 Task: Add the product "Supreme Source Dog Food Grain Free Salmon Meal and Sweet Potato Recipe (11 lb)" to cart from the store "Pavilions Pets".
Action: Mouse pressed left at (44, 78)
Screenshot: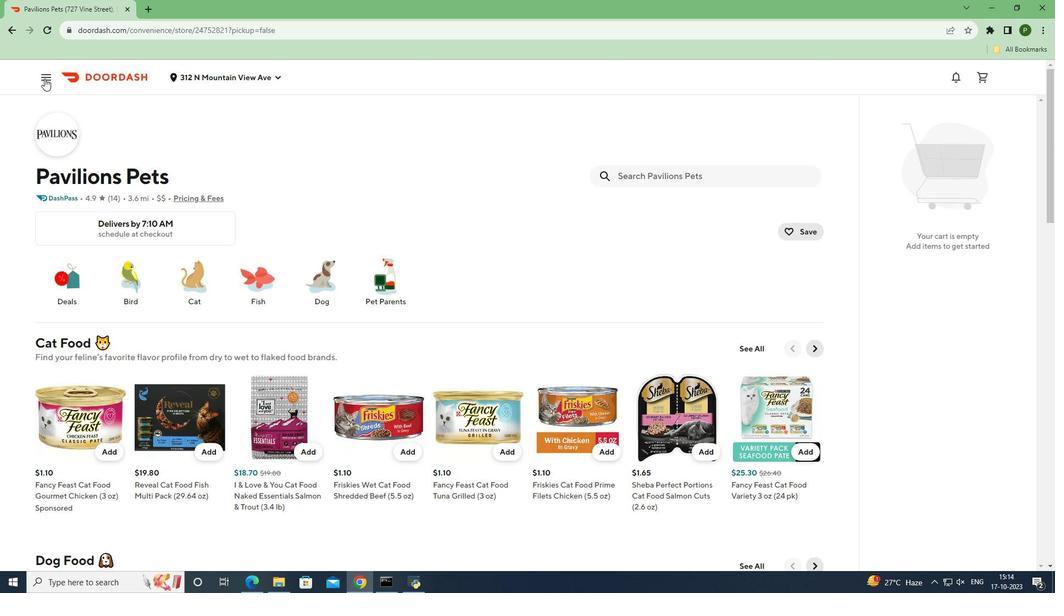 
Action: Mouse moved to (50, 151)
Screenshot: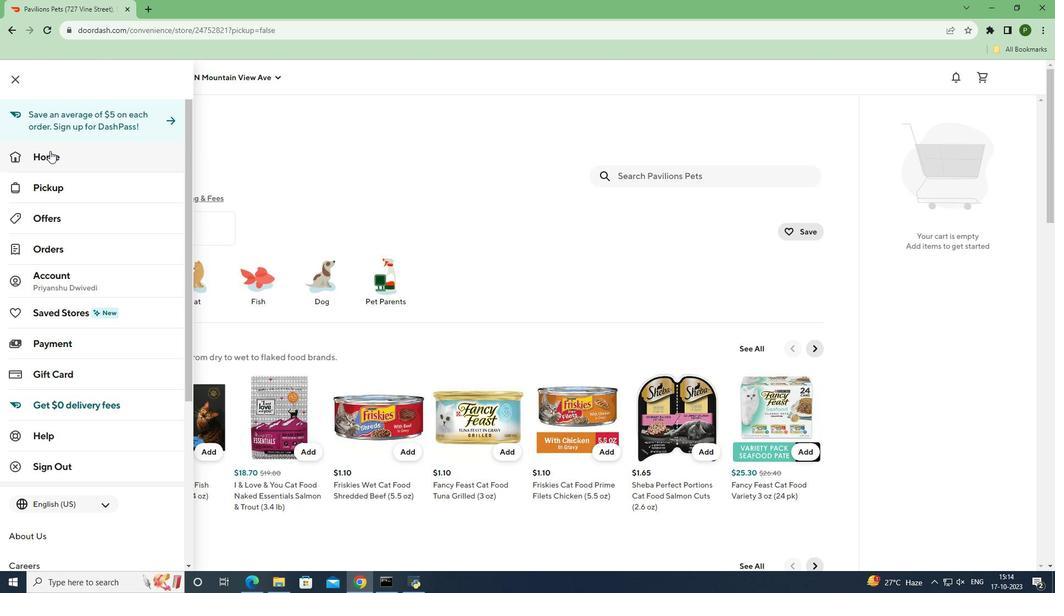
Action: Mouse pressed left at (50, 151)
Screenshot: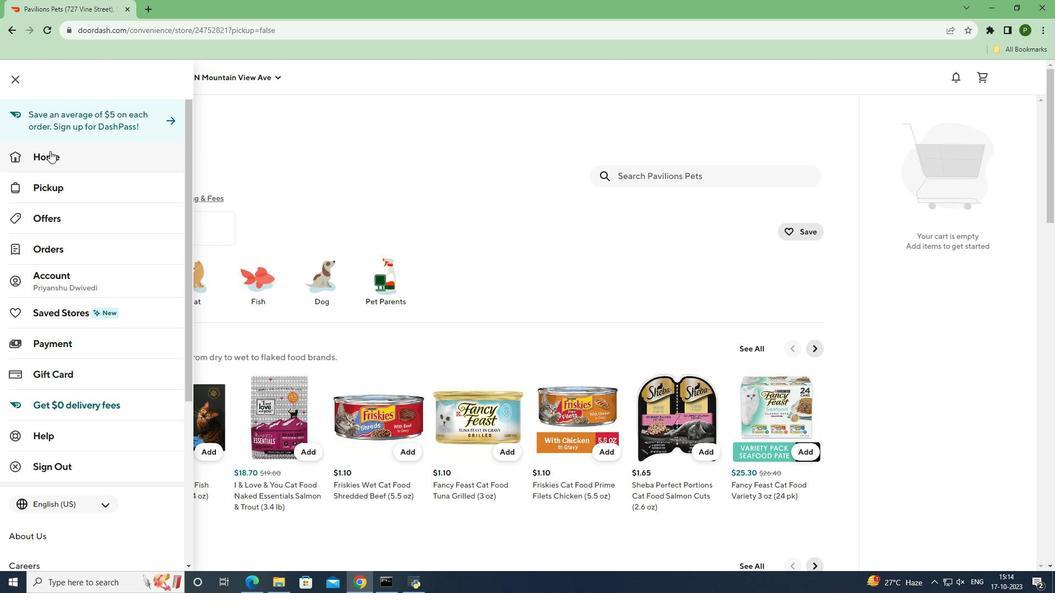 
Action: Mouse moved to (502, 120)
Screenshot: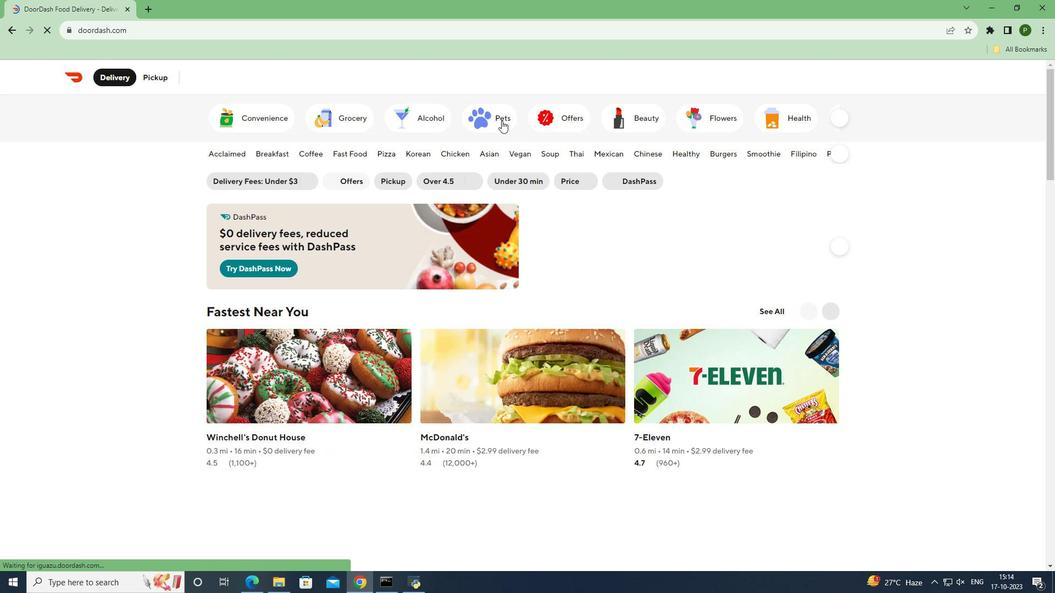 
Action: Mouse pressed left at (502, 120)
Screenshot: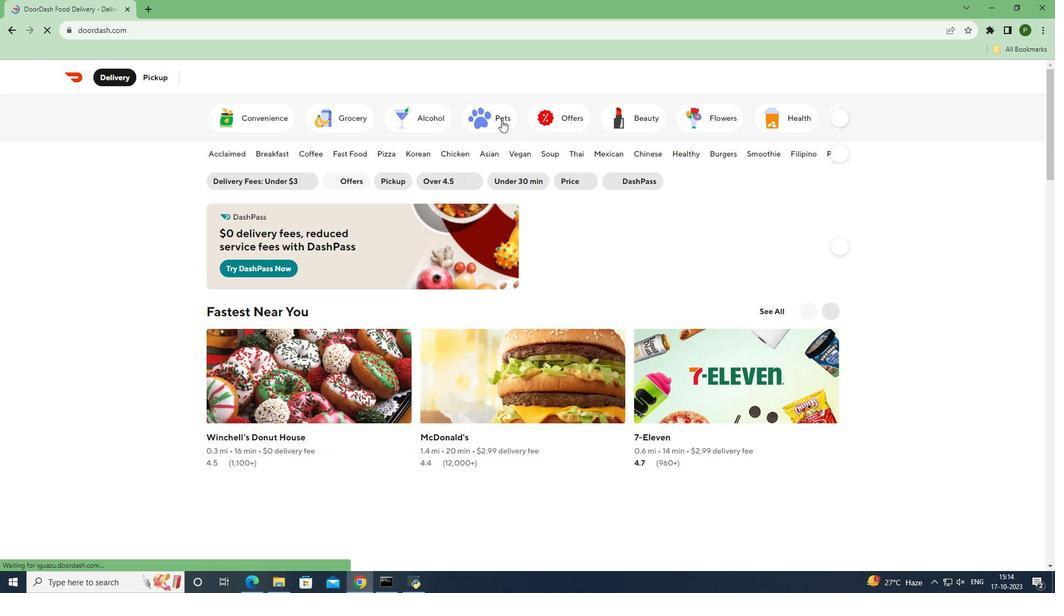 
Action: Mouse moved to (814, 337)
Screenshot: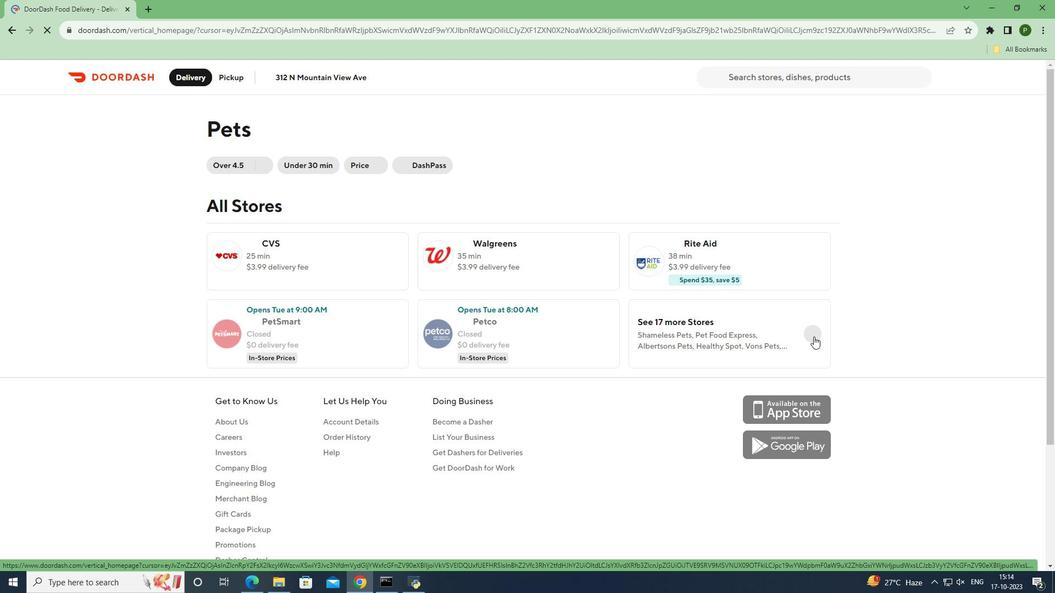 
Action: Mouse pressed left at (814, 337)
Screenshot: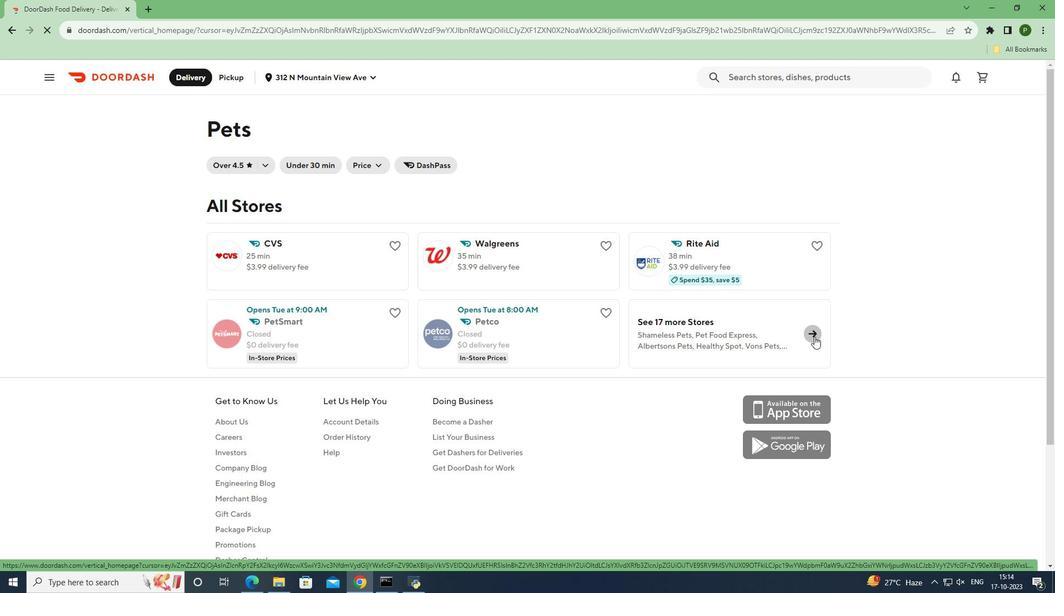 
Action: Mouse moved to (702, 470)
Screenshot: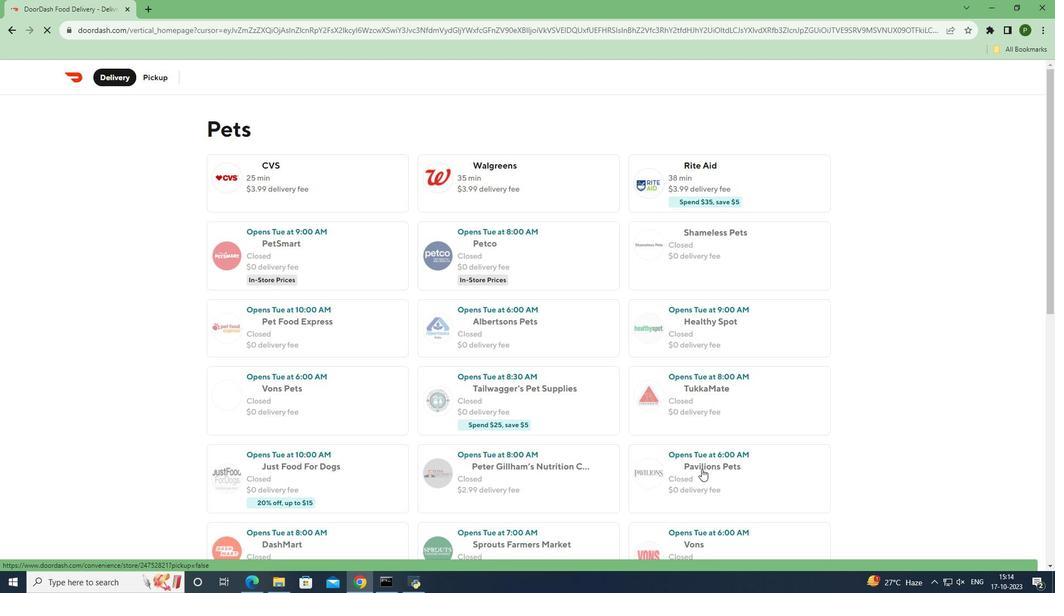 
Action: Mouse pressed left at (702, 470)
Screenshot: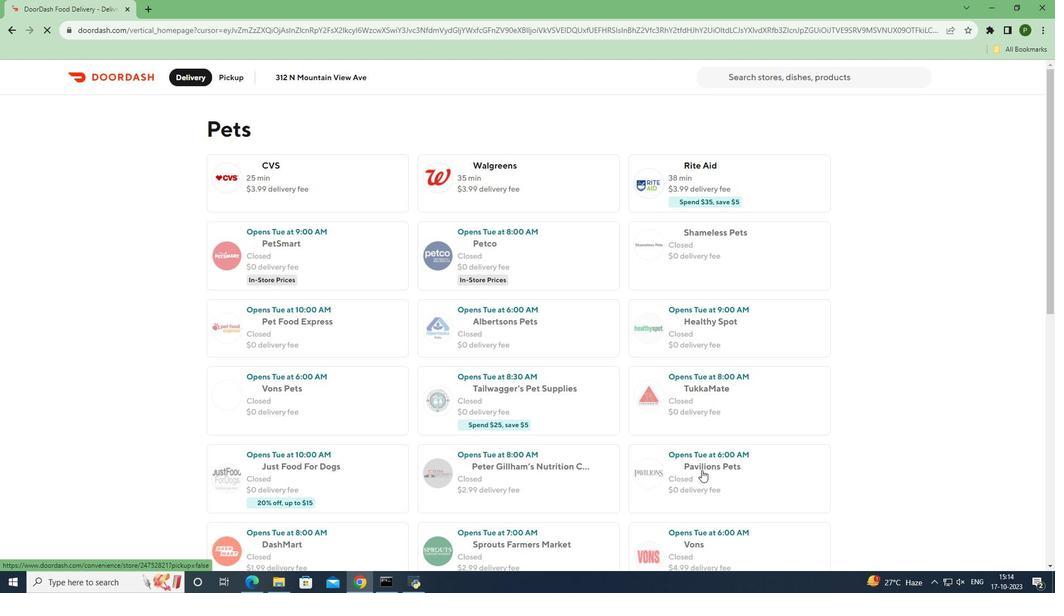 
Action: Mouse moved to (712, 175)
Screenshot: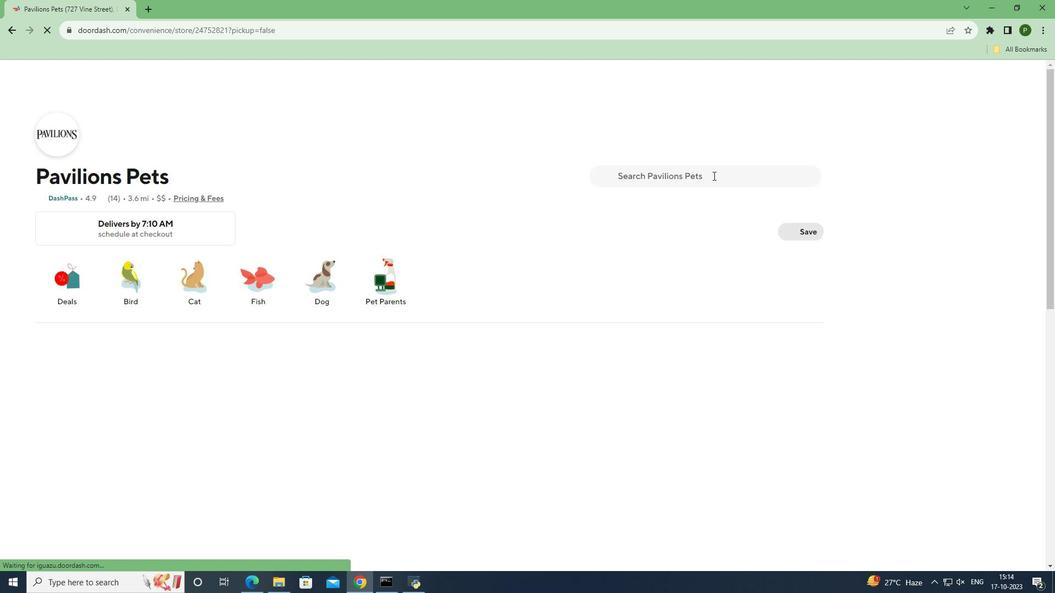 
Action: Mouse pressed left at (712, 175)
Screenshot: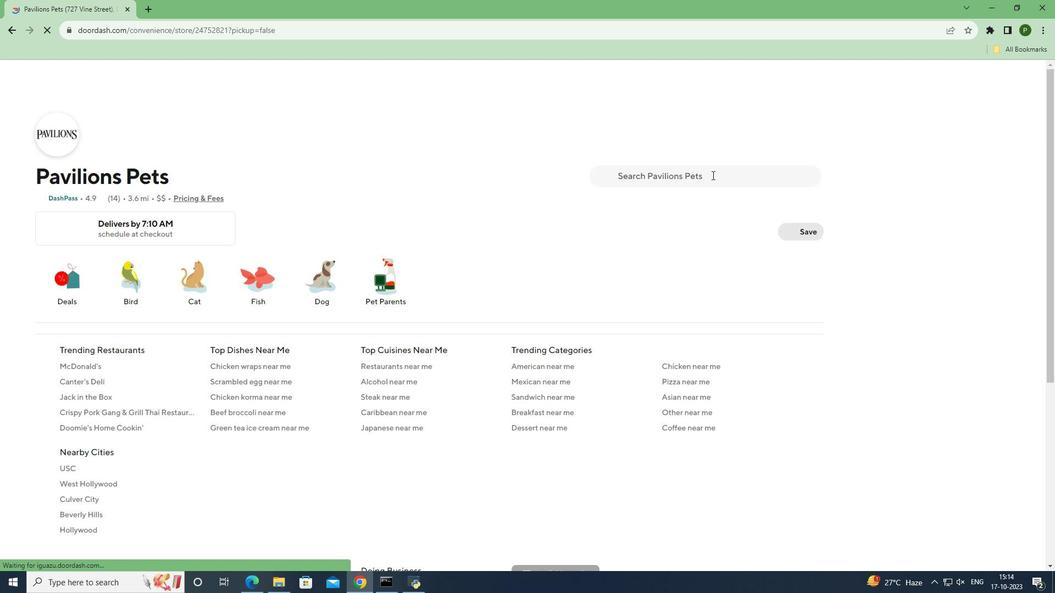 
Action: Key pressed <Key.caps_lock>S<Key.caps_lock>upreme<Key.space><Key.caps_lock>S<Key.caps_lock>ource<Key.space><Key.caps_lock>D<Key.caps_lock>og<Key.space><Key.caps_lock>F<Key.caps_lock>ood<Key.space><Key.caps_lock>G<Key.caps_lock>rain<Key.space><Key.caps_lock>F<Key.caps_lock>ree<Key.space><Key.caps_lock>S<Key.caps_lock>almon<Key.space><Key.caps_lock>M<Key.caps_lock>eal<Key.space>and<Key.space><Key.caps_lock>S<Key.caps_lock>weet<Key.space><Key.caps_lock>P<Key.caps_lock>otato<Key.space><Key.caps_lock>R<Key.caps_lock>ecipe<Key.space><Key.shift_r>(11<Key.space>lb<Key.shift_r>)<Key.enter>
Screenshot: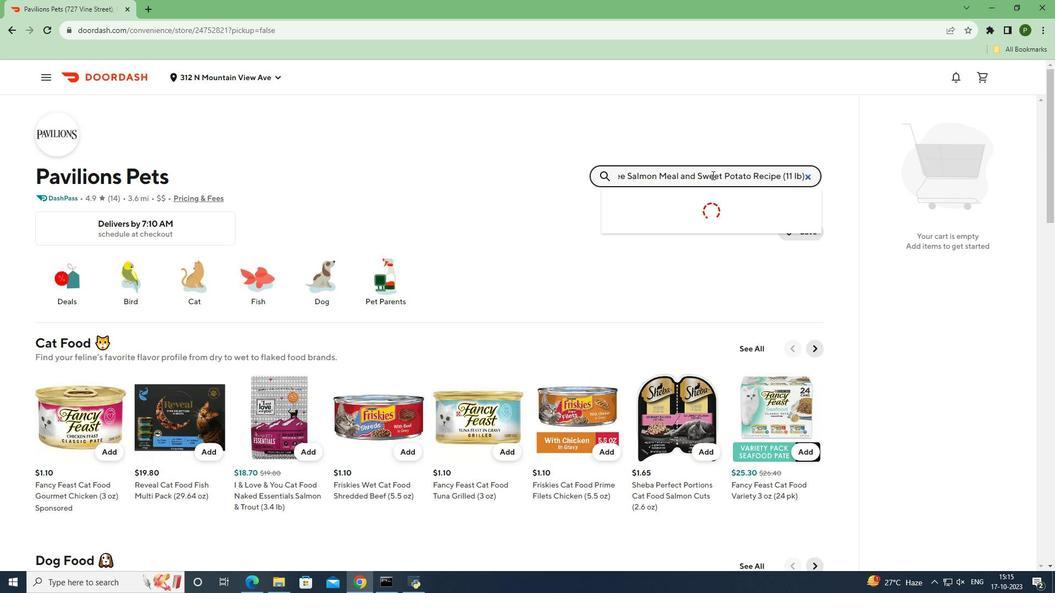 
Action: Mouse moved to (91, 298)
Screenshot: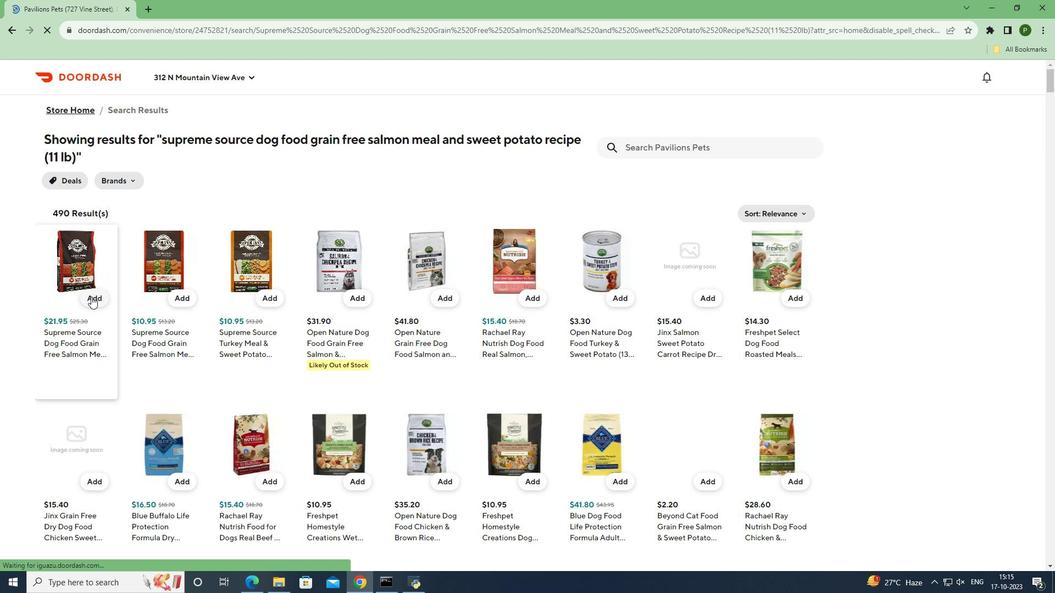
Action: Mouse pressed left at (91, 298)
Screenshot: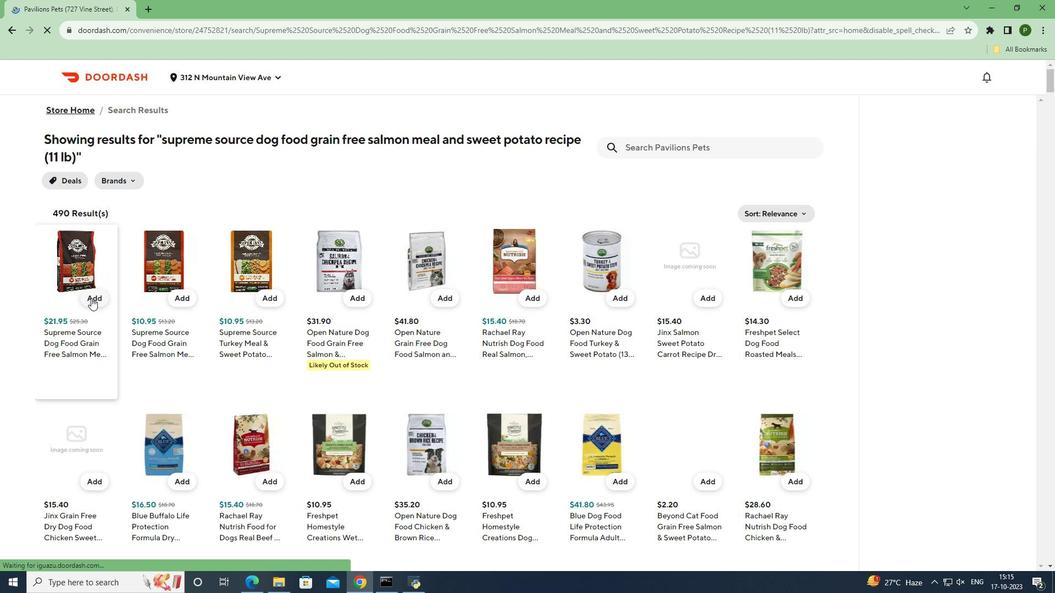 
Action: Mouse moved to (90, 346)
Screenshot: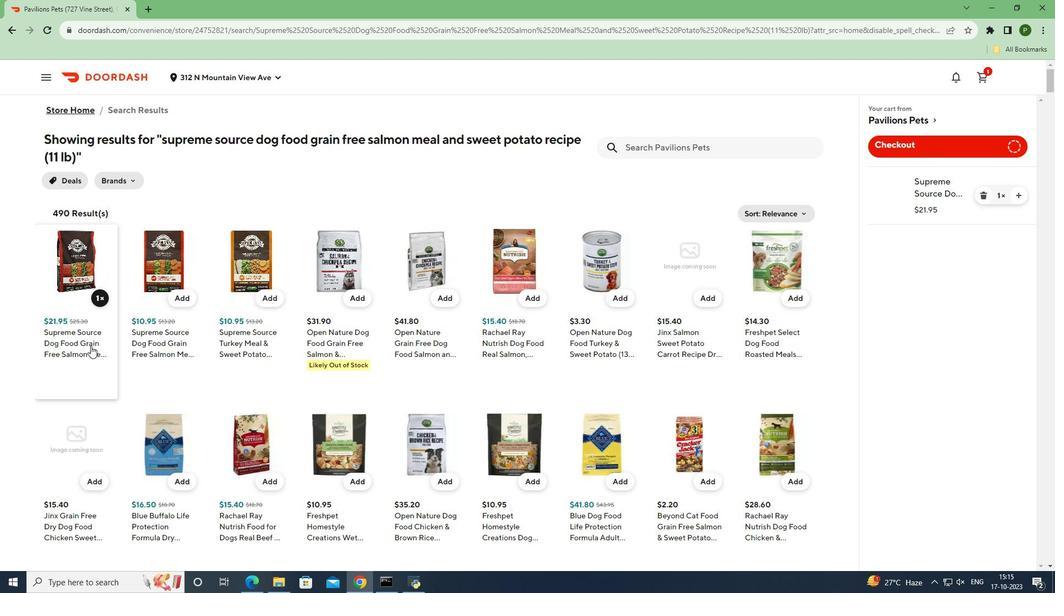 
